 Task: Forward email with the signature Clara Davis with the subject 'Follow up on a refund' from softage.1@softage.net to 'softage.5@softage.net' with the message 'Can you please provide me with a list of project milestones and deadlines?'
Action: Mouse moved to (952, 193)
Screenshot: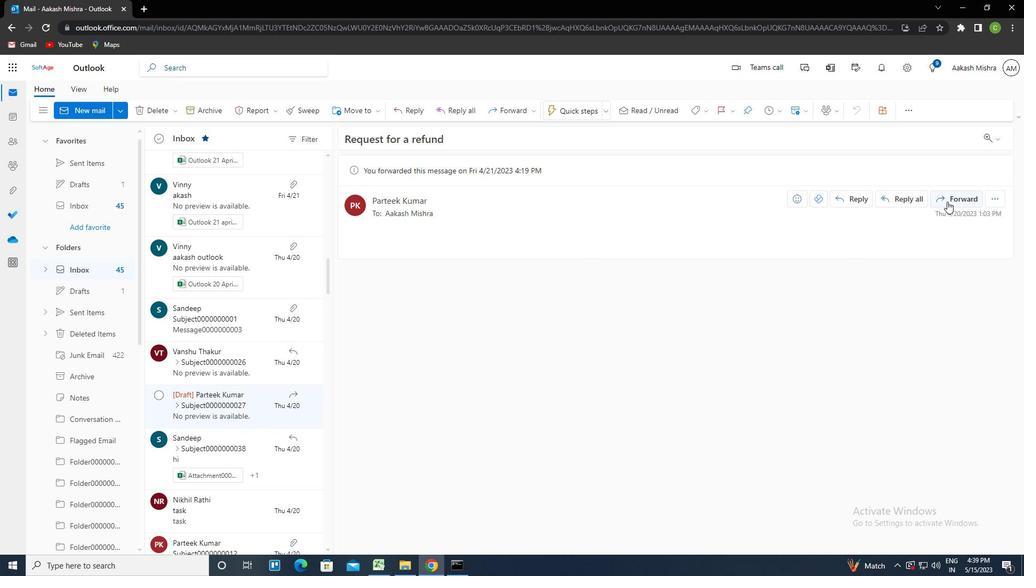 
Action: Mouse pressed left at (952, 193)
Screenshot: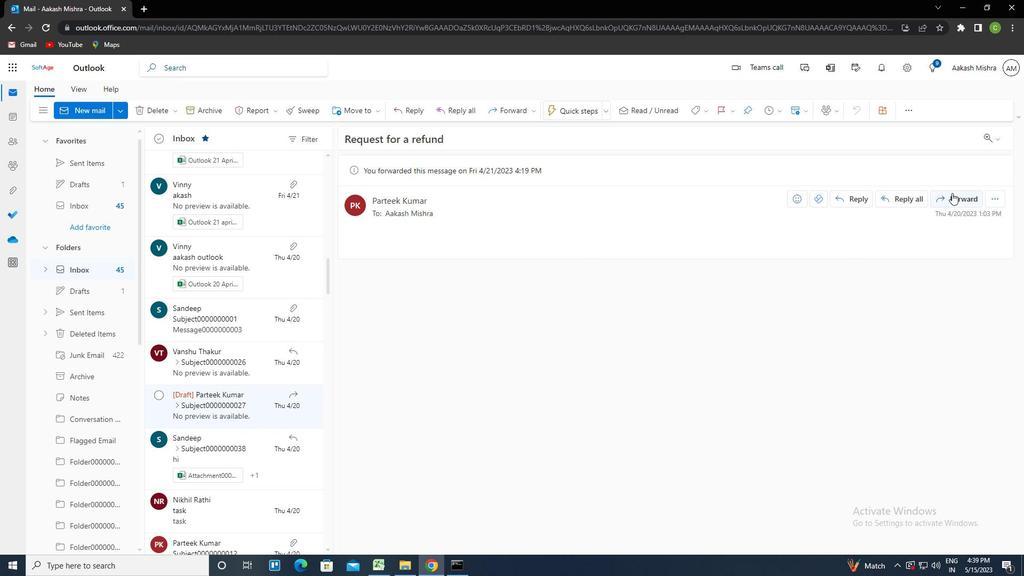 
Action: Mouse moved to (697, 109)
Screenshot: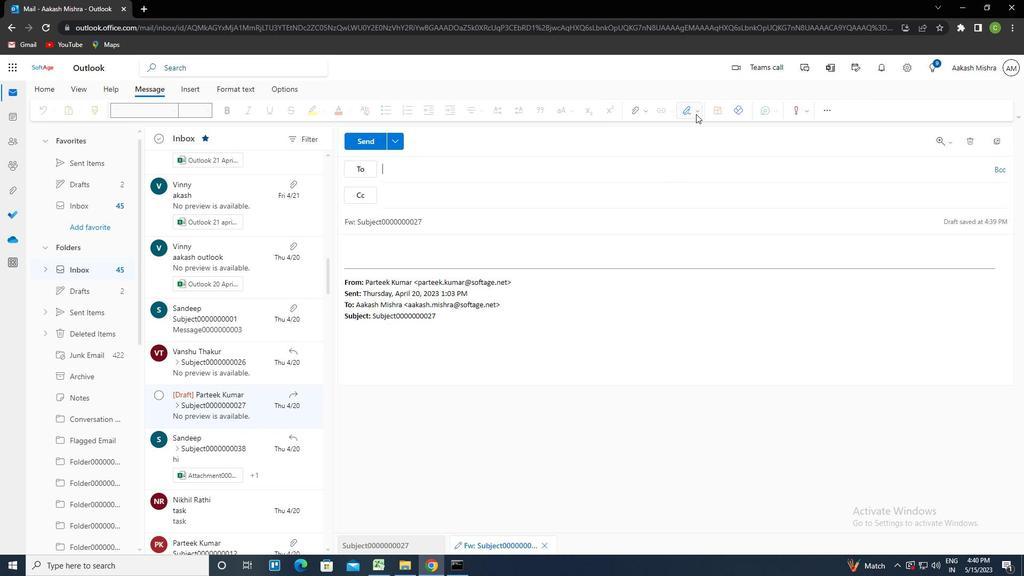 
Action: Mouse pressed left at (697, 109)
Screenshot: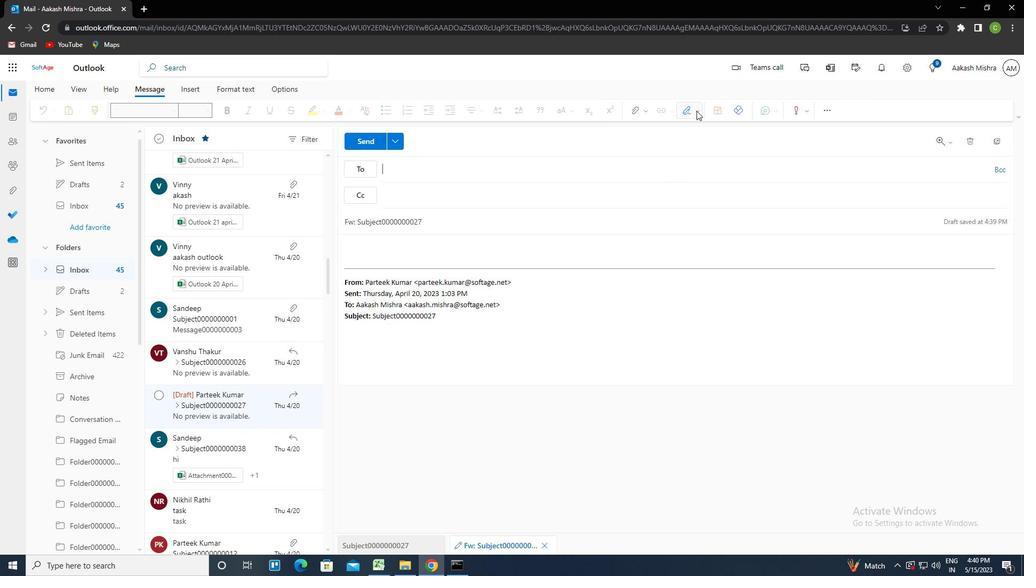 
Action: Mouse moved to (673, 152)
Screenshot: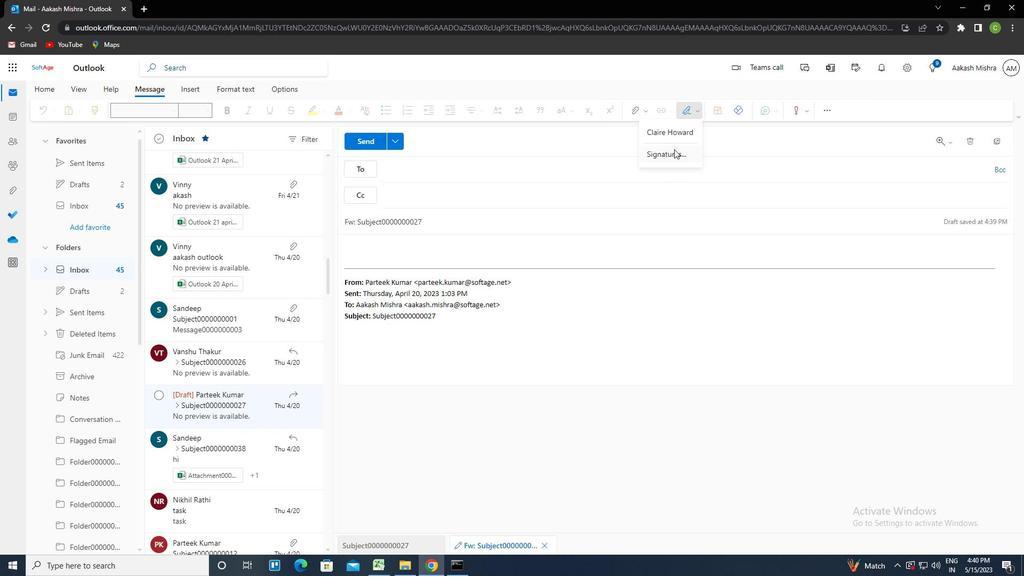
Action: Mouse pressed left at (673, 152)
Screenshot: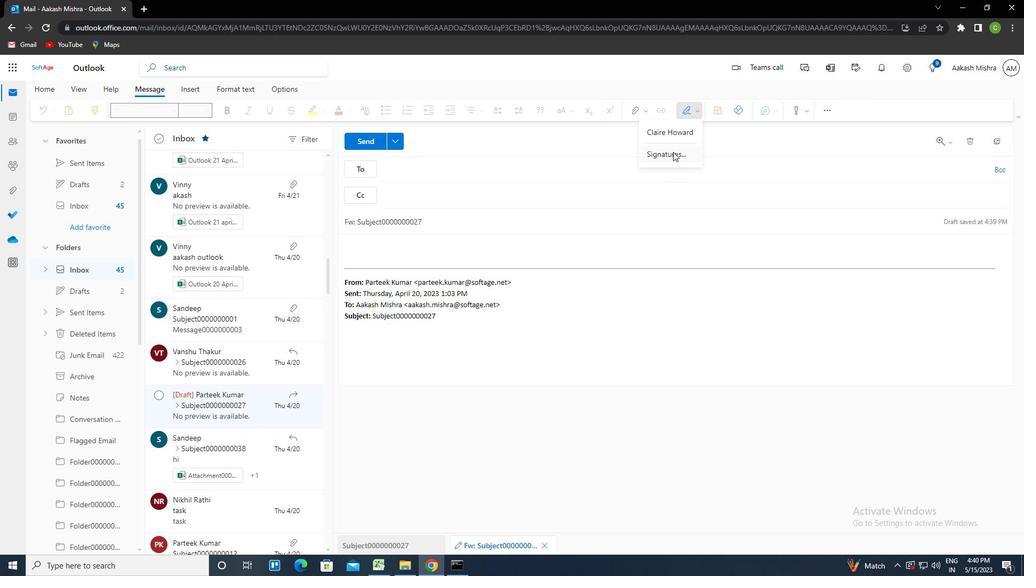 
Action: Mouse moved to (734, 198)
Screenshot: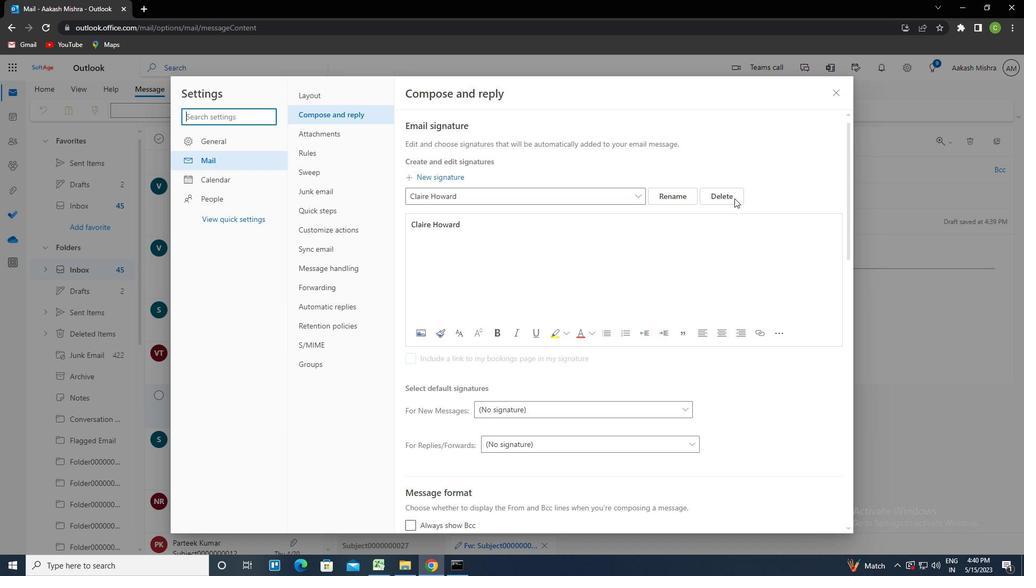 
Action: Mouse pressed left at (734, 198)
Screenshot: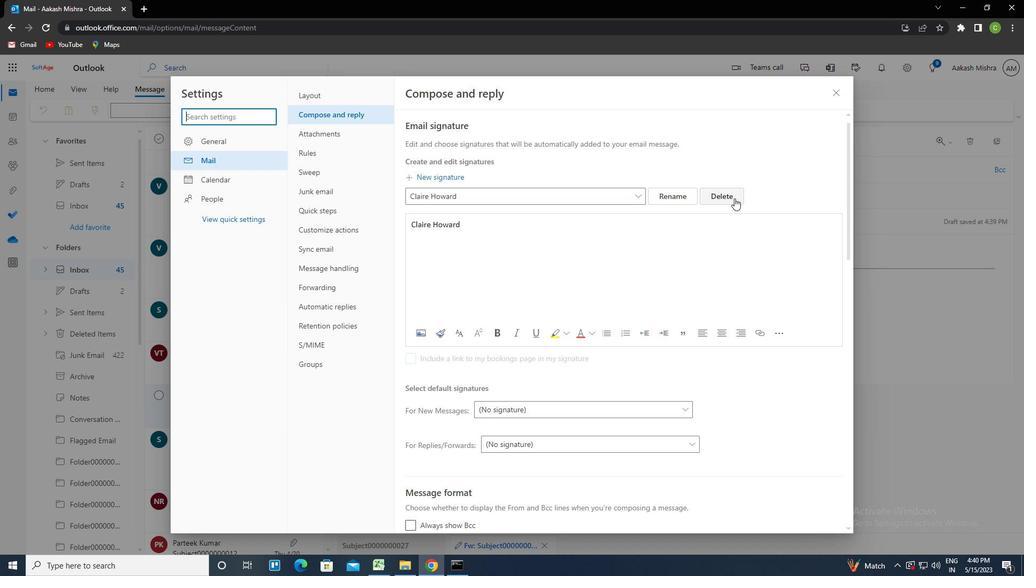 
Action: Mouse moved to (698, 201)
Screenshot: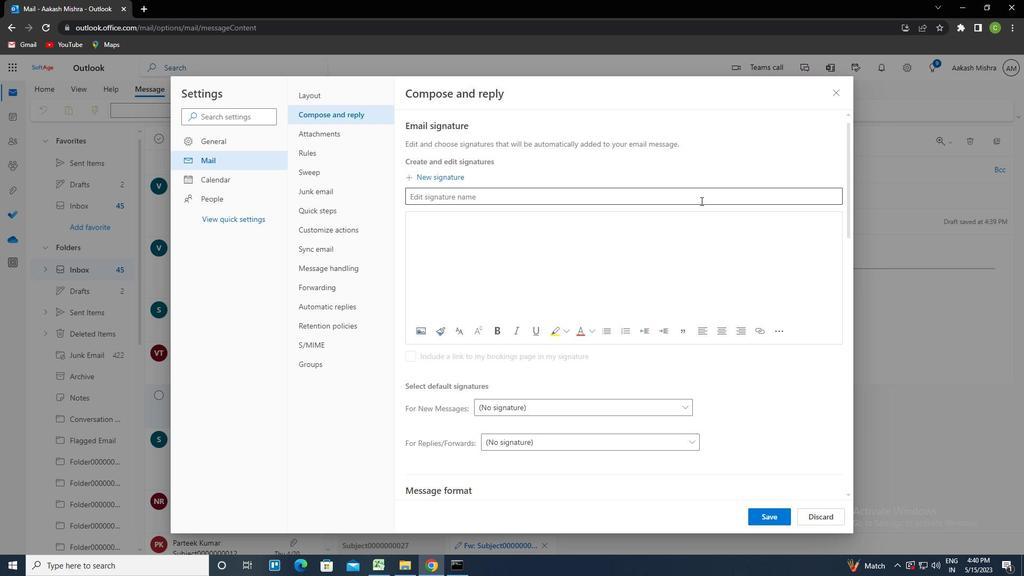 
Action: Mouse pressed left at (698, 201)
Screenshot: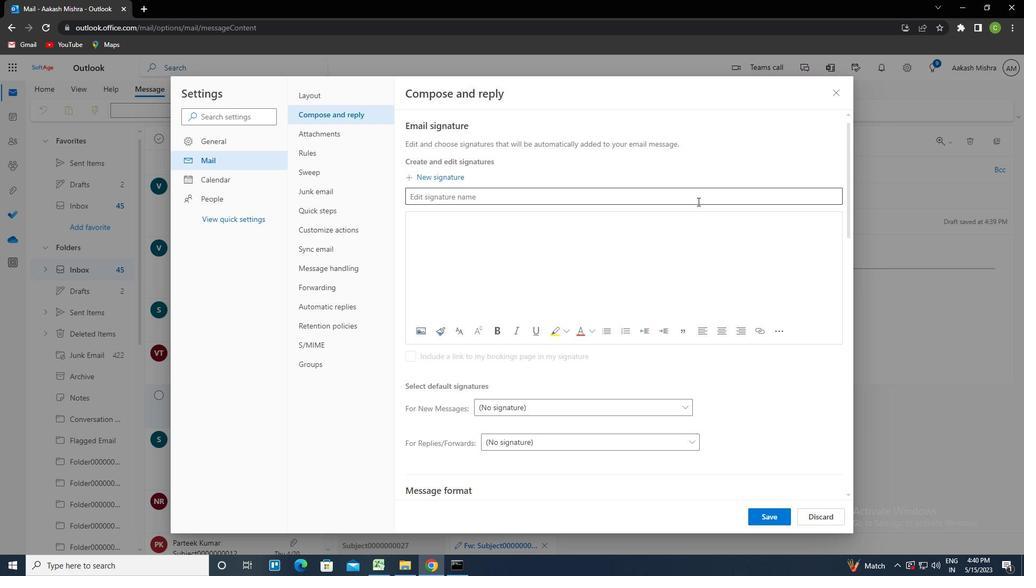 
Action: Key pressed <Key.caps_lock>c<Key.caps_lock>lara<Key.space><Key.caps_lock>d<Key.caps_lock>vis<Key.backspace><Key.backspace><Key.backspace>avis<Key.tab><Key.caps_lock>c<Key.caps_lock>lara<Key.space><Key.caps_lock>d<Key.caps_lock>avis
Screenshot: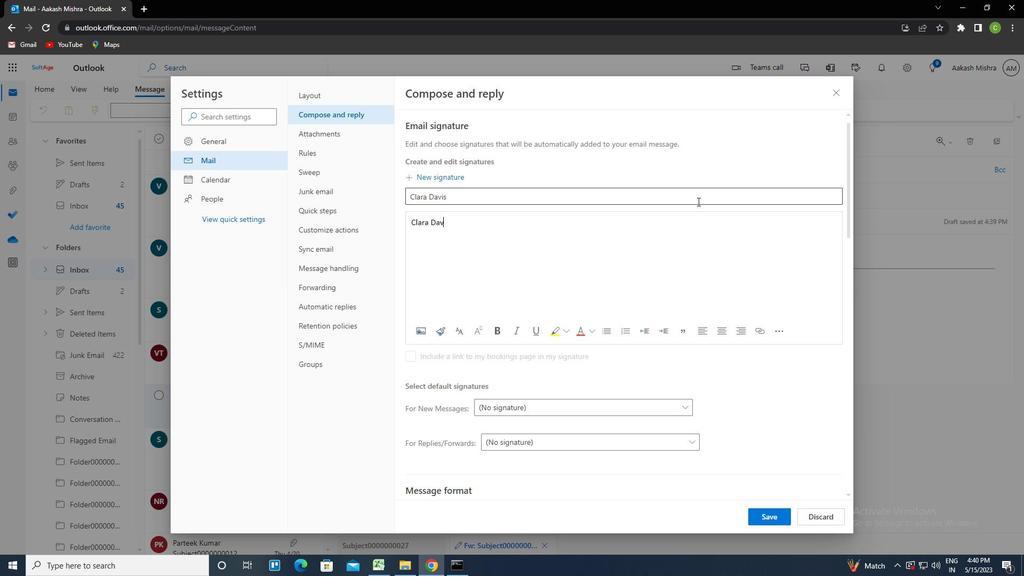 
Action: Mouse moved to (762, 512)
Screenshot: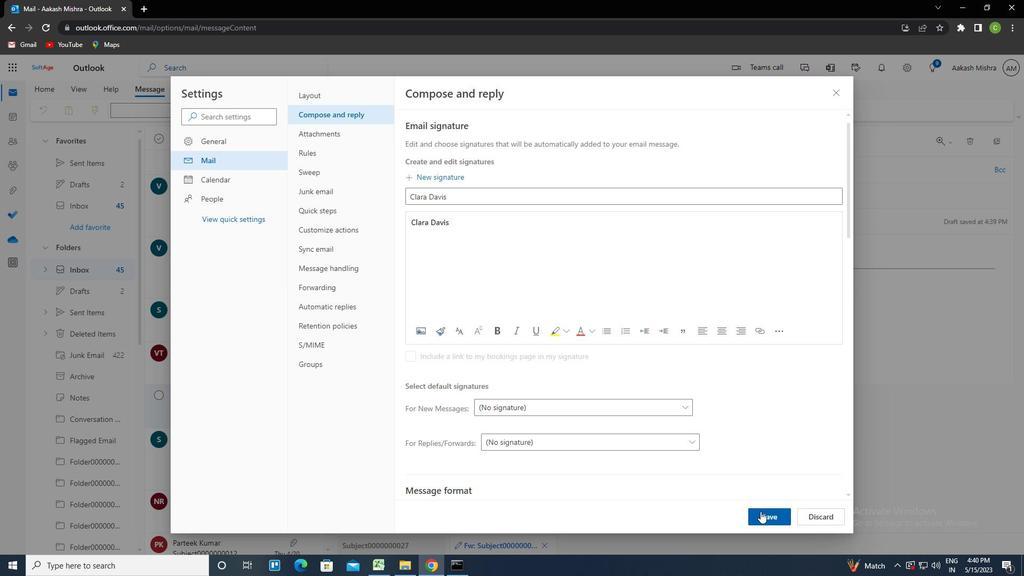 
Action: Mouse pressed left at (762, 512)
Screenshot: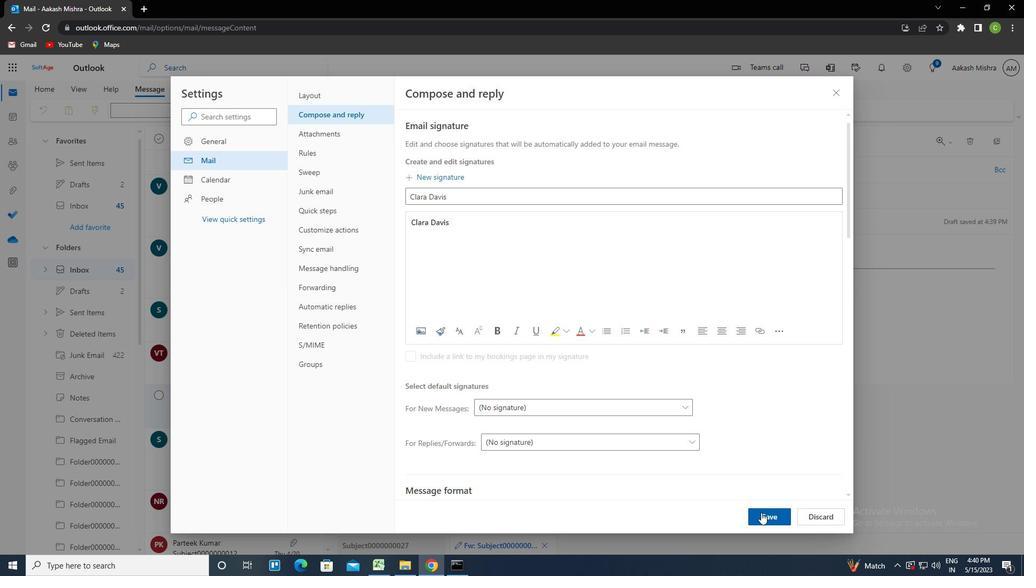
Action: Mouse moved to (837, 88)
Screenshot: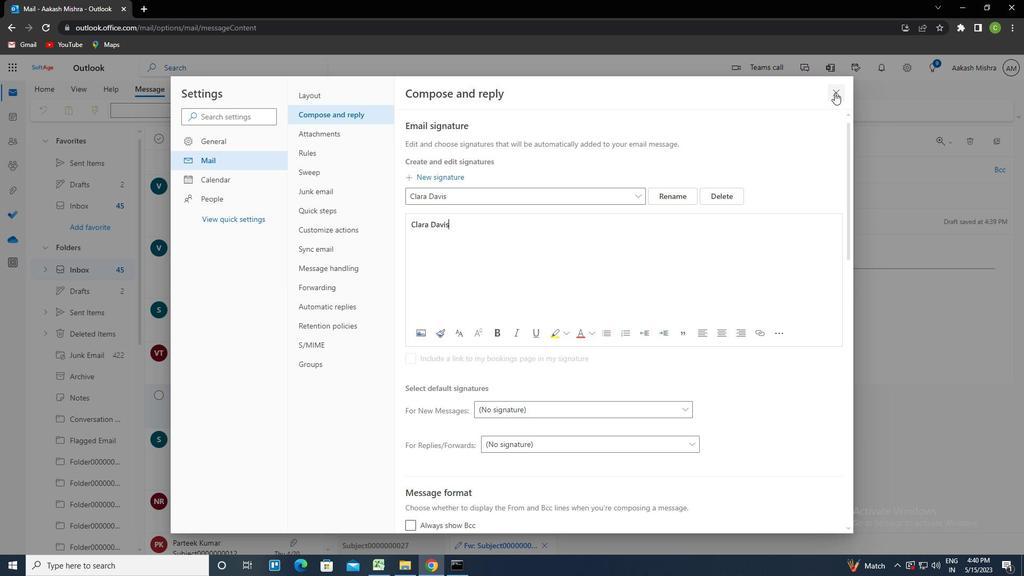 
Action: Mouse pressed left at (837, 88)
Screenshot: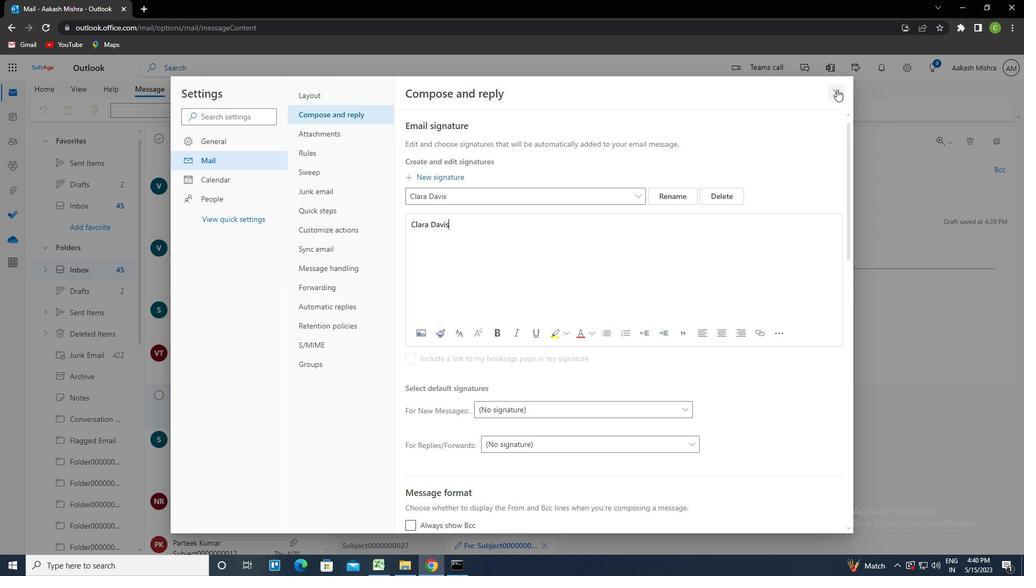 
Action: Mouse moved to (694, 113)
Screenshot: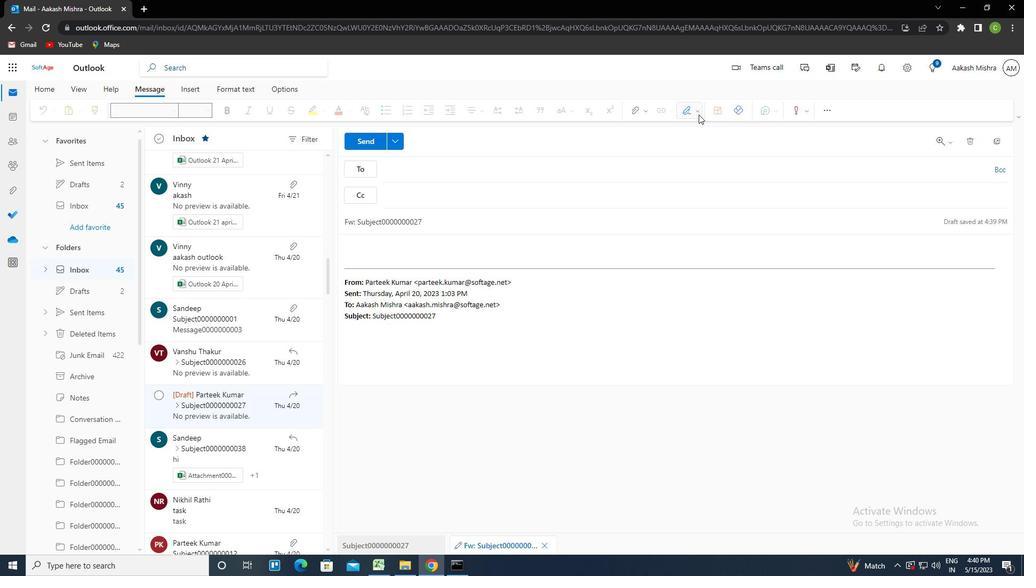 
Action: Mouse pressed left at (694, 113)
Screenshot: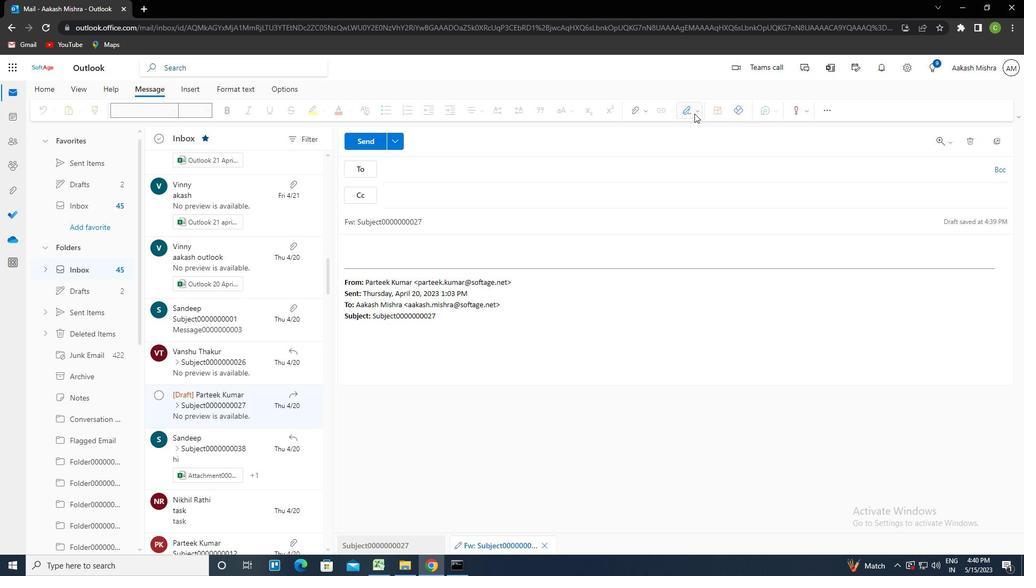 
Action: Mouse moved to (671, 132)
Screenshot: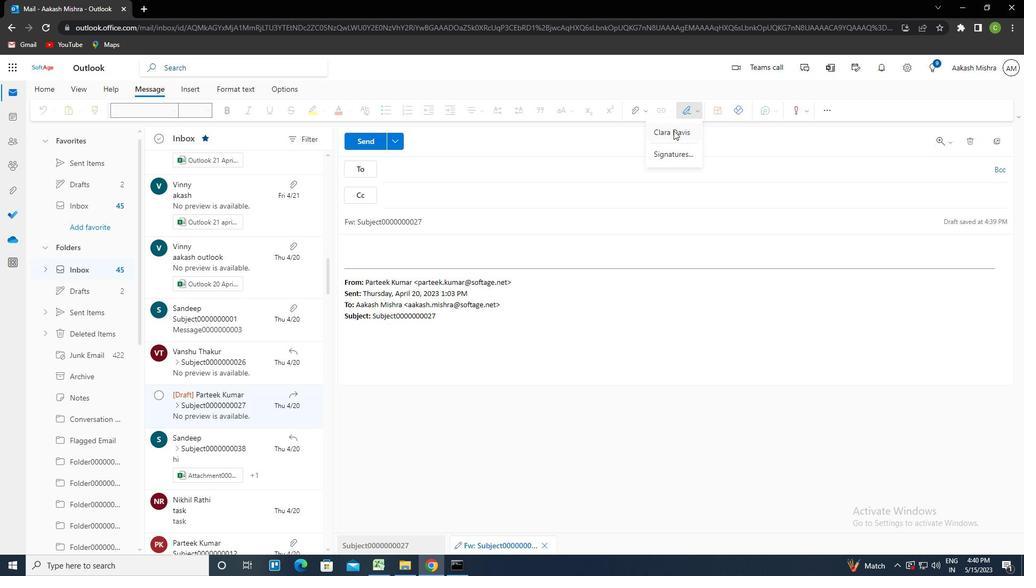 
Action: Mouse pressed left at (671, 132)
Screenshot: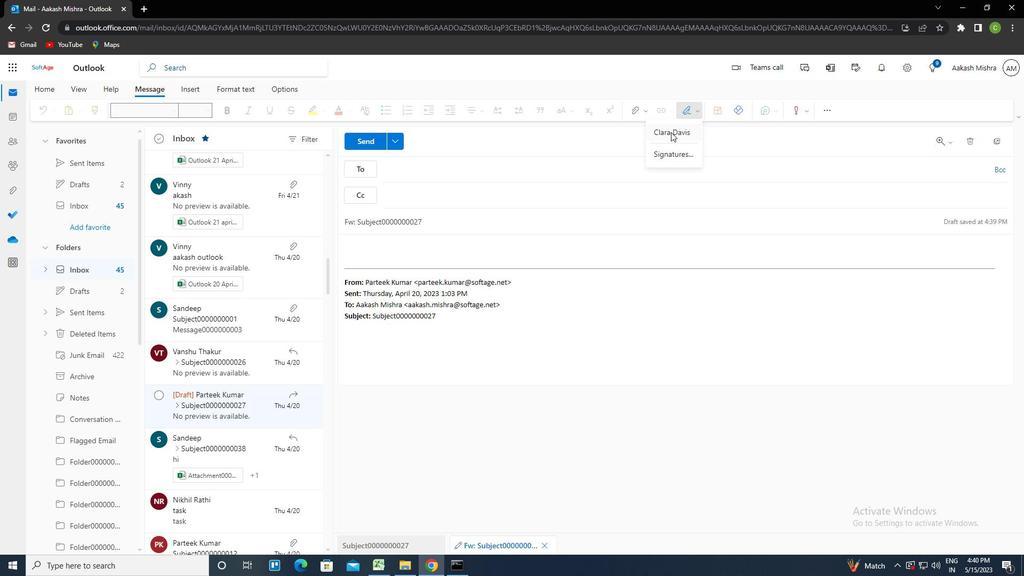 
Action: Mouse moved to (432, 225)
Screenshot: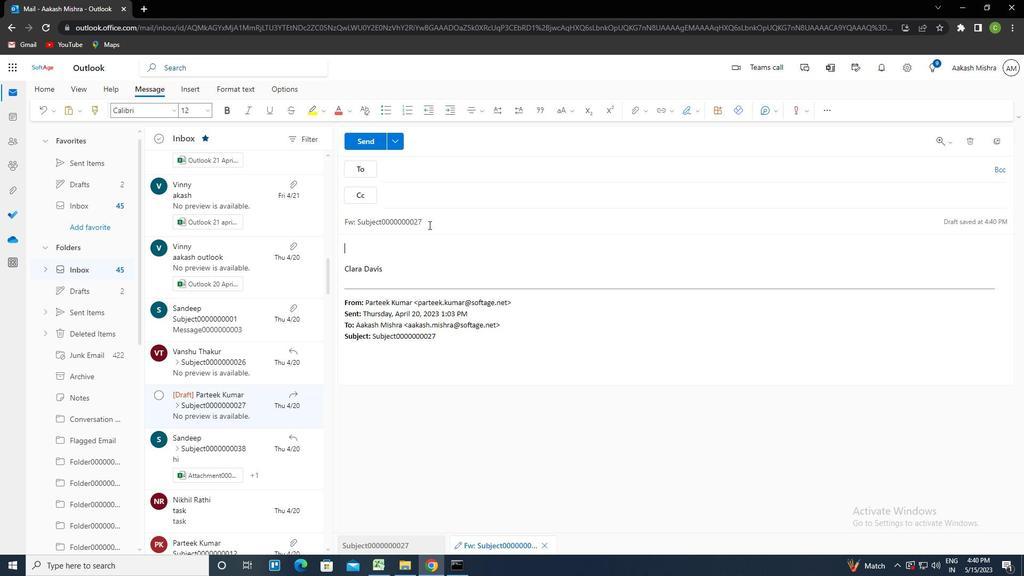 
Action: Mouse pressed left at (432, 225)
Screenshot: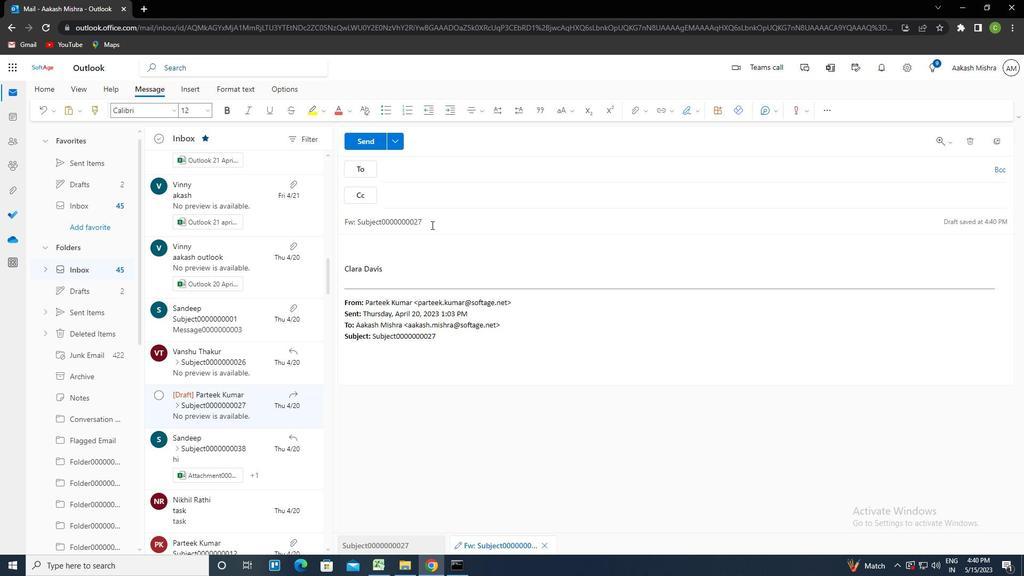 
Action: Key pressed <Key.shift><Key.left><Key.delete><Key.caps_lock>ctrl+F<Key.caps_lock>OLLOW<Key.space>UP<Key.space>ON<Key.space>A<Key.space>REFUND
Screenshot: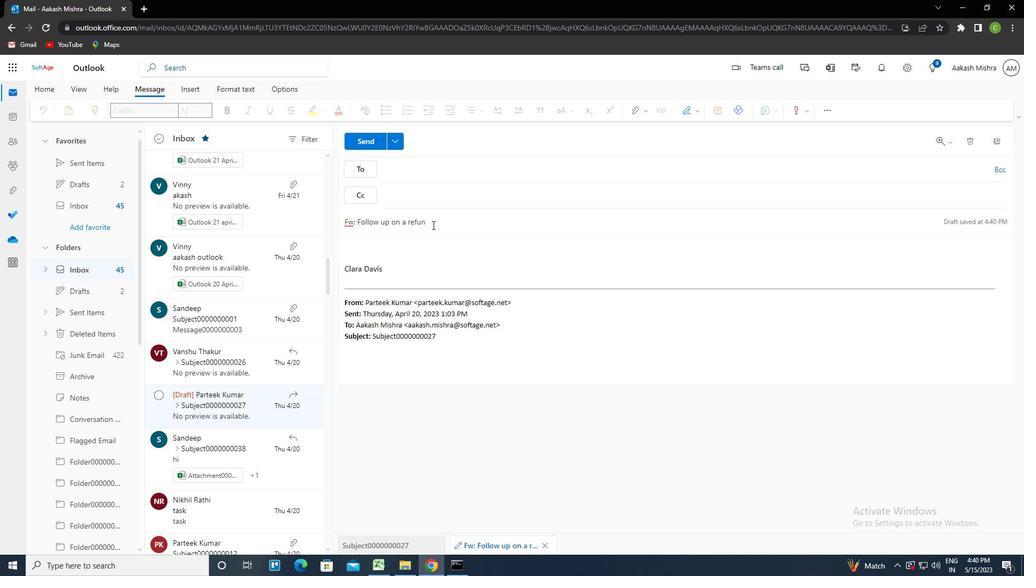 
Action: Mouse moved to (459, 168)
Screenshot: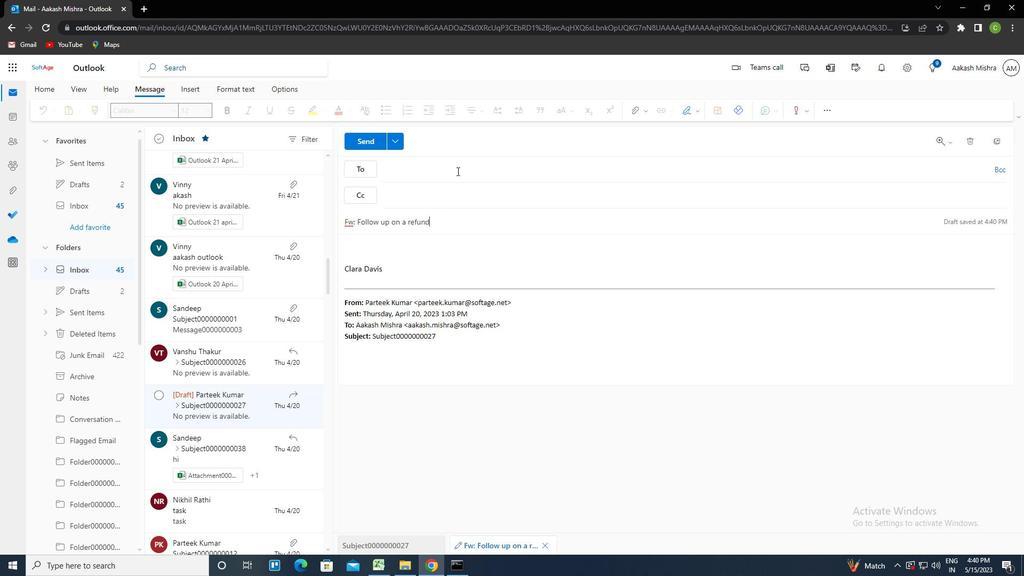 
Action: Mouse pressed left at (459, 168)
Screenshot: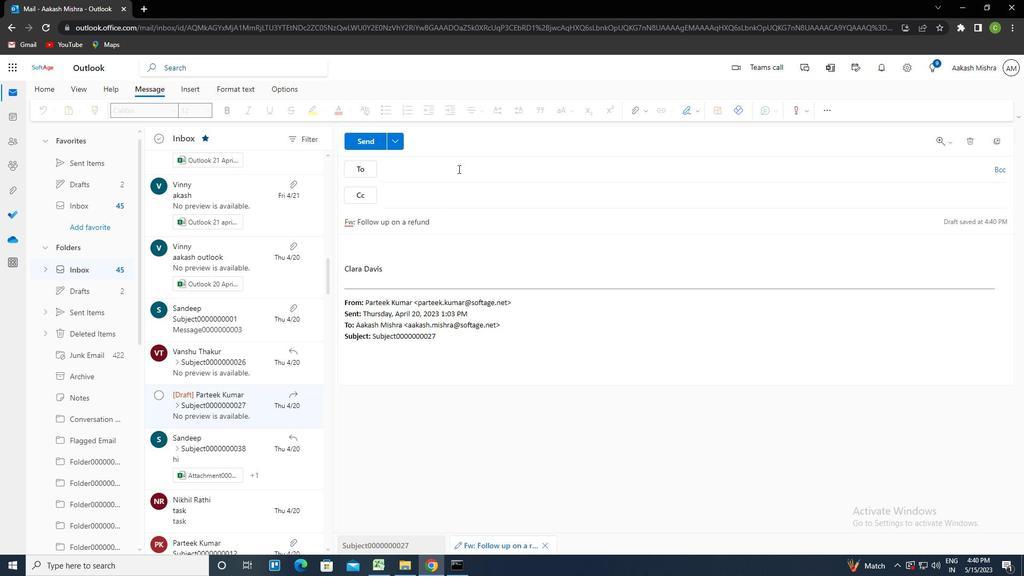 
Action: Key pressed SOFTAGE.5<Key.shift>@SOFTAGE.NET<Key.enter>
Screenshot: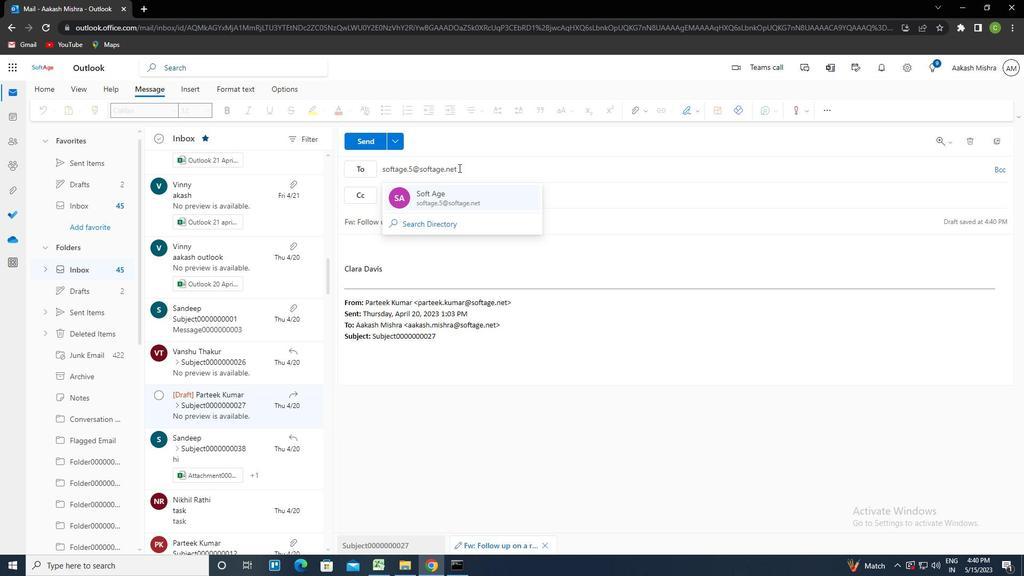 
Action: Mouse moved to (396, 250)
Screenshot: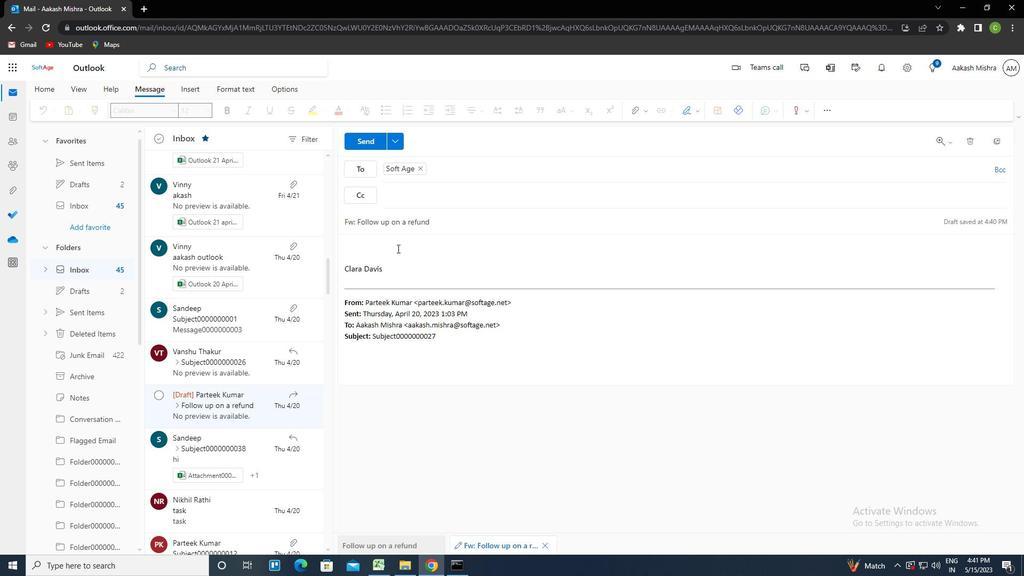 
Action: Mouse pressed left at (396, 250)
Screenshot: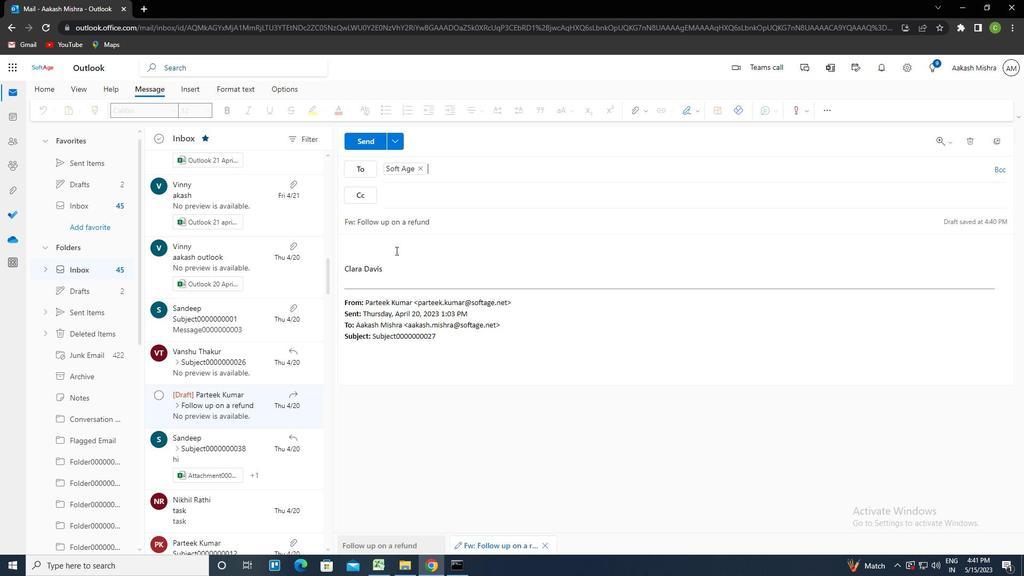
Action: Key pressed <Key.caps_lock>W<Key.caps_lock>OULD<Key.space>IT<Key.space>BE<Key.space>POSSIBLE<Key.space>TO<Key.space>SCHEDULE<Key.space>A<Key.space>PROJECT<Key.space>REVIEW<Key.space>MEETING<Key.space>NEXT<Key.space>VIEW<Key.backspace><Key.backspace><Key.backspace><Key.backspace>WEEK<Key.shift_r>?
Screenshot: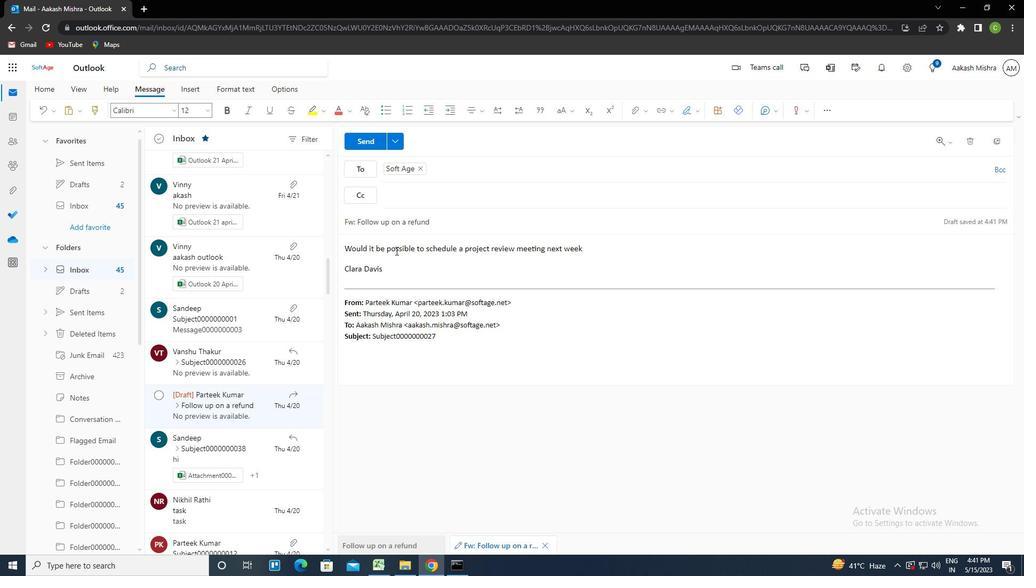 
Action: Mouse moved to (370, 144)
Screenshot: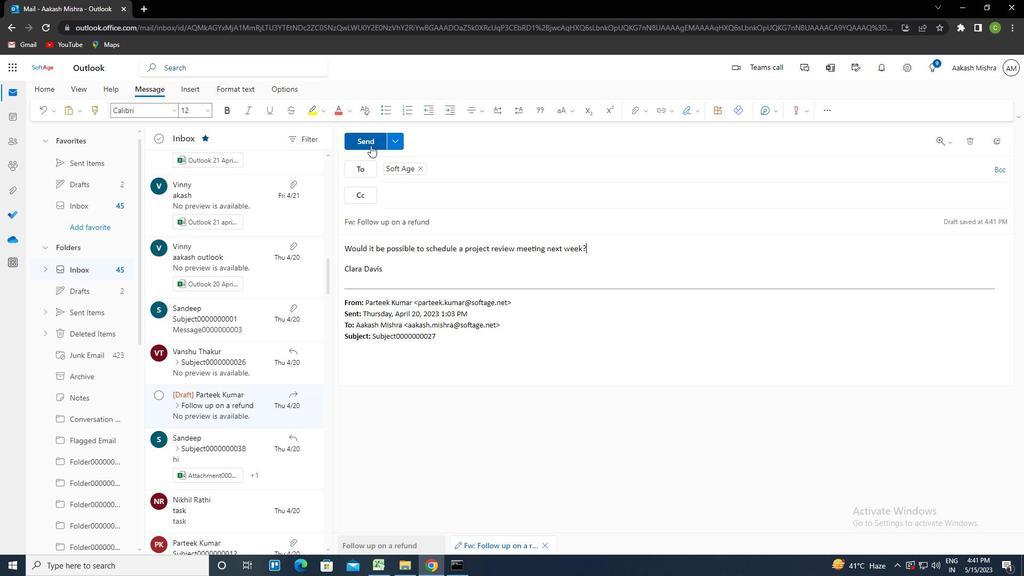 
Action: Mouse pressed left at (370, 144)
Screenshot: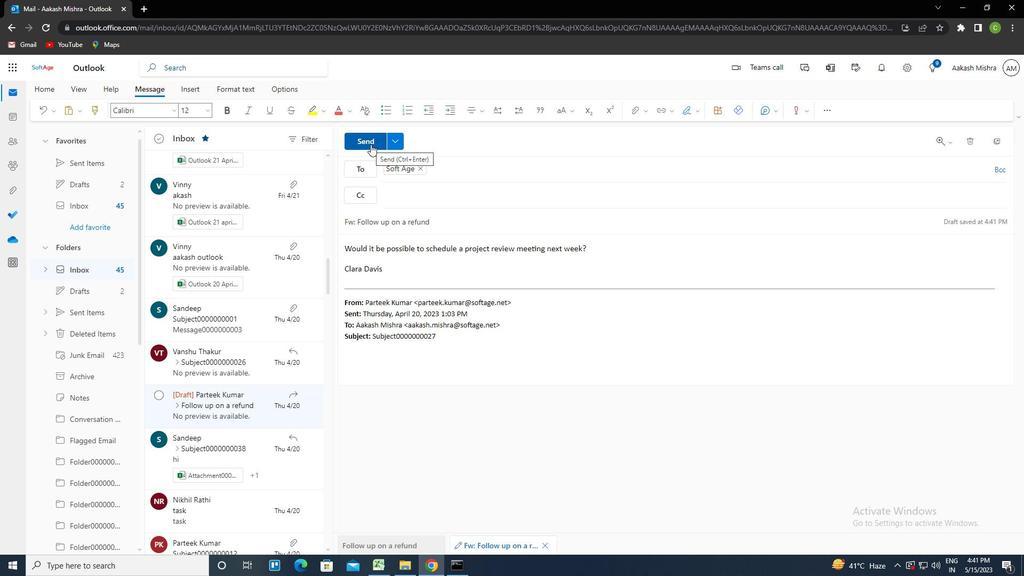 
Action: Mouse moved to (424, 349)
Screenshot: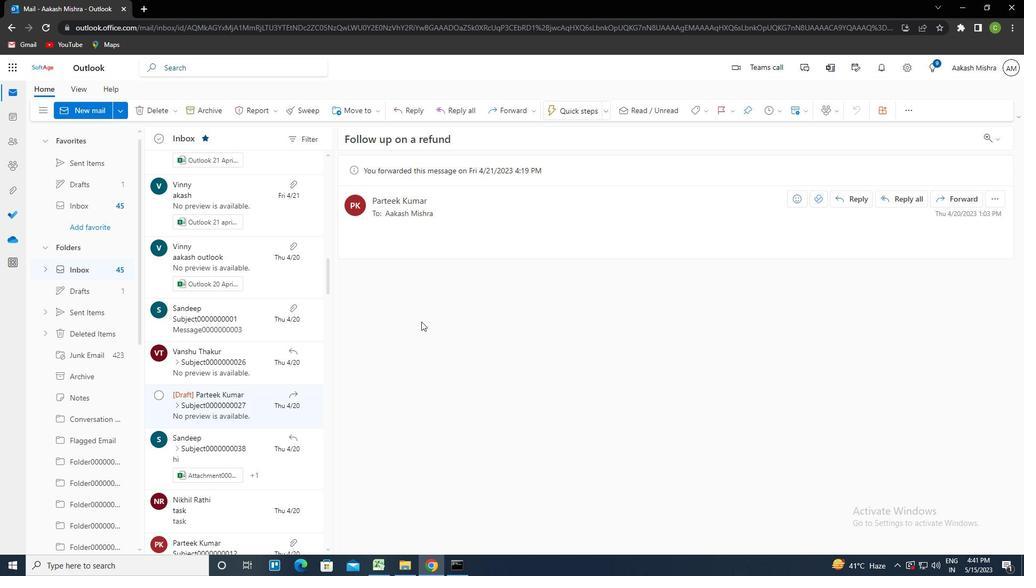 
